 Task: Create a task  Implement a feature for users to collaborate on projects within the app , assign it to team member softage.10@softage.net in the project Visionary and update the status of the task to  At Risk , set the priority of the task to Medium.
Action: Mouse moved to (67, 440)
Screenshot: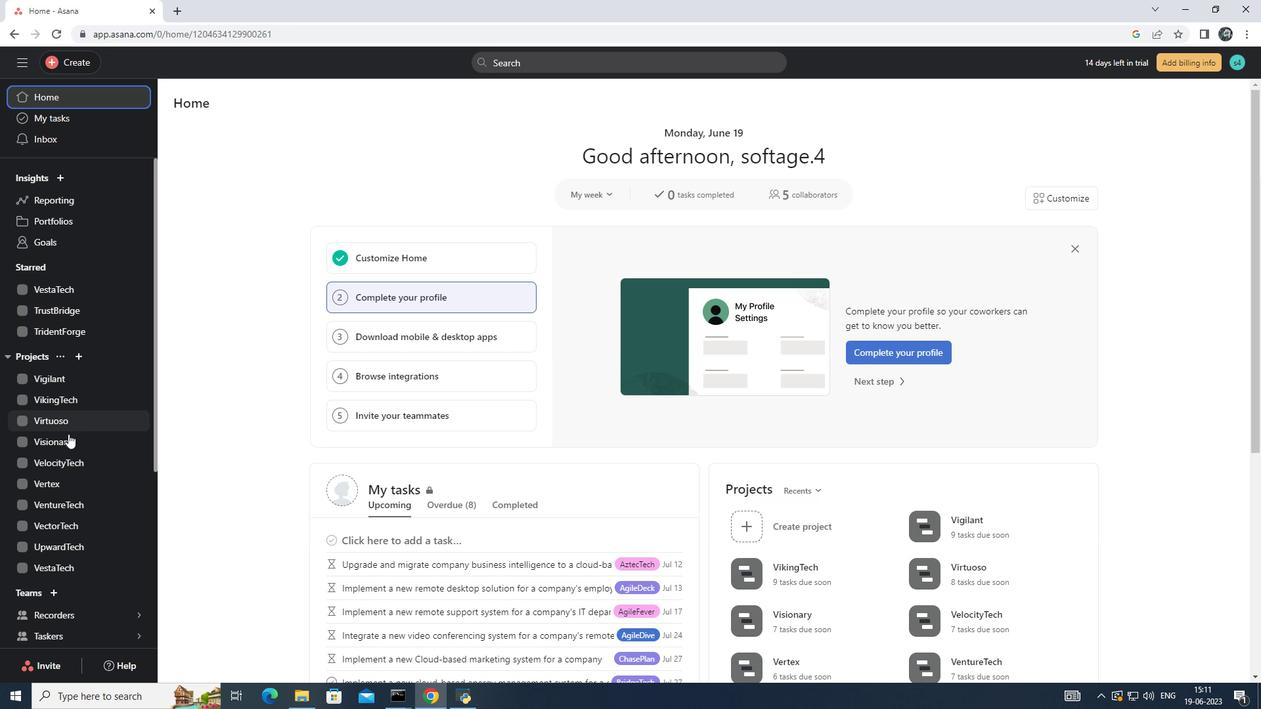 
Action: Mouse pressed left at (67, 440)
Screenshot: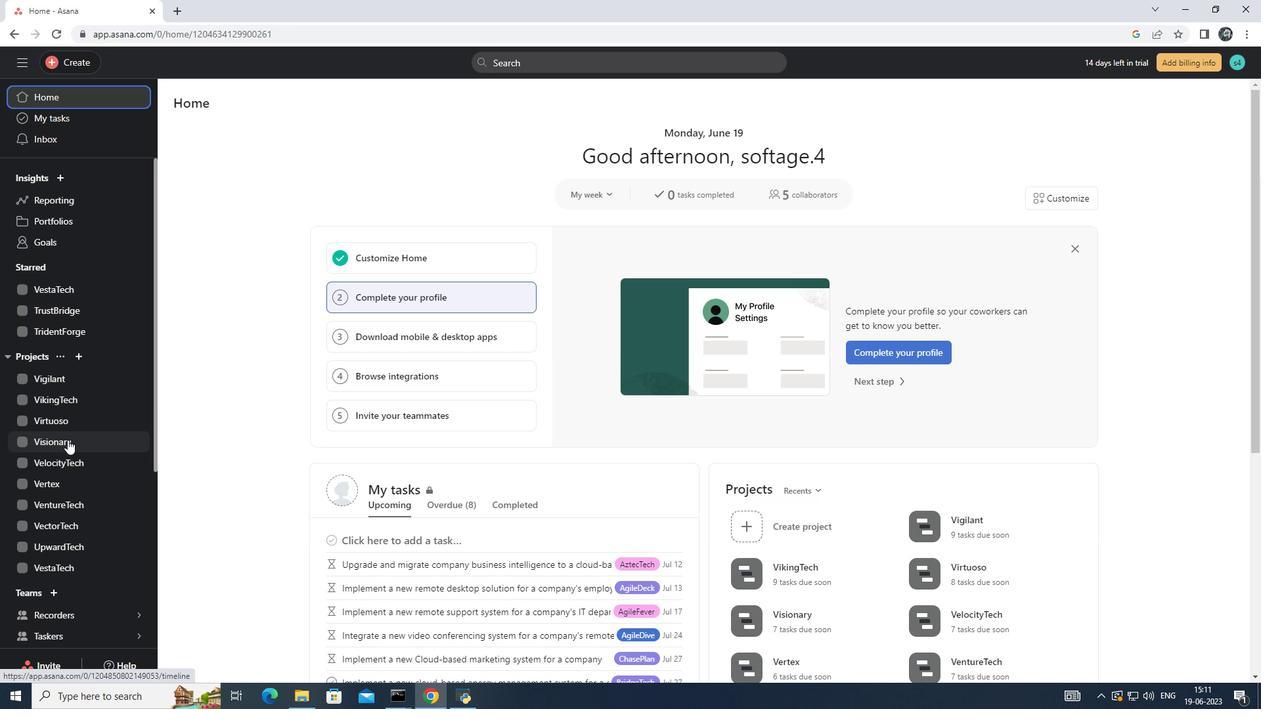 
Action: Mouse moved to (201, 160)
Screenshot: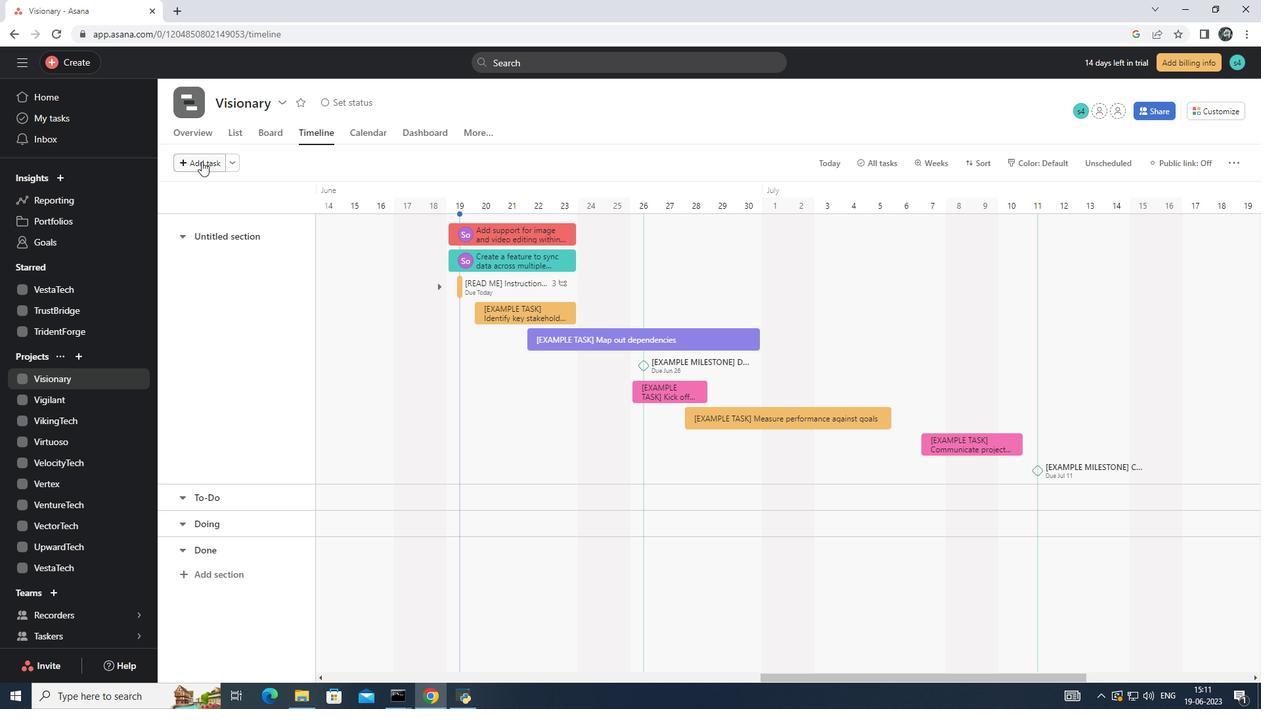 
Action: Mouse pressed left at (201, 160)
Screenshot: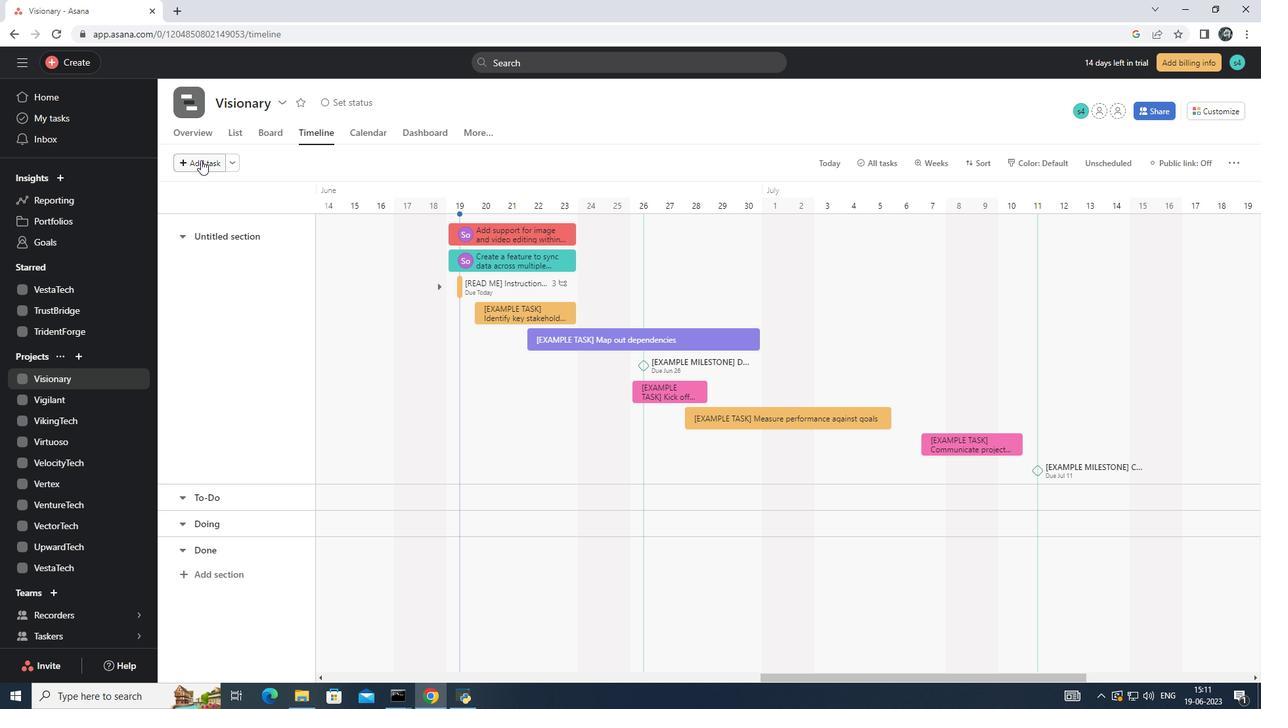 
Action: Mouse moved to (516, 232)
Screenshot: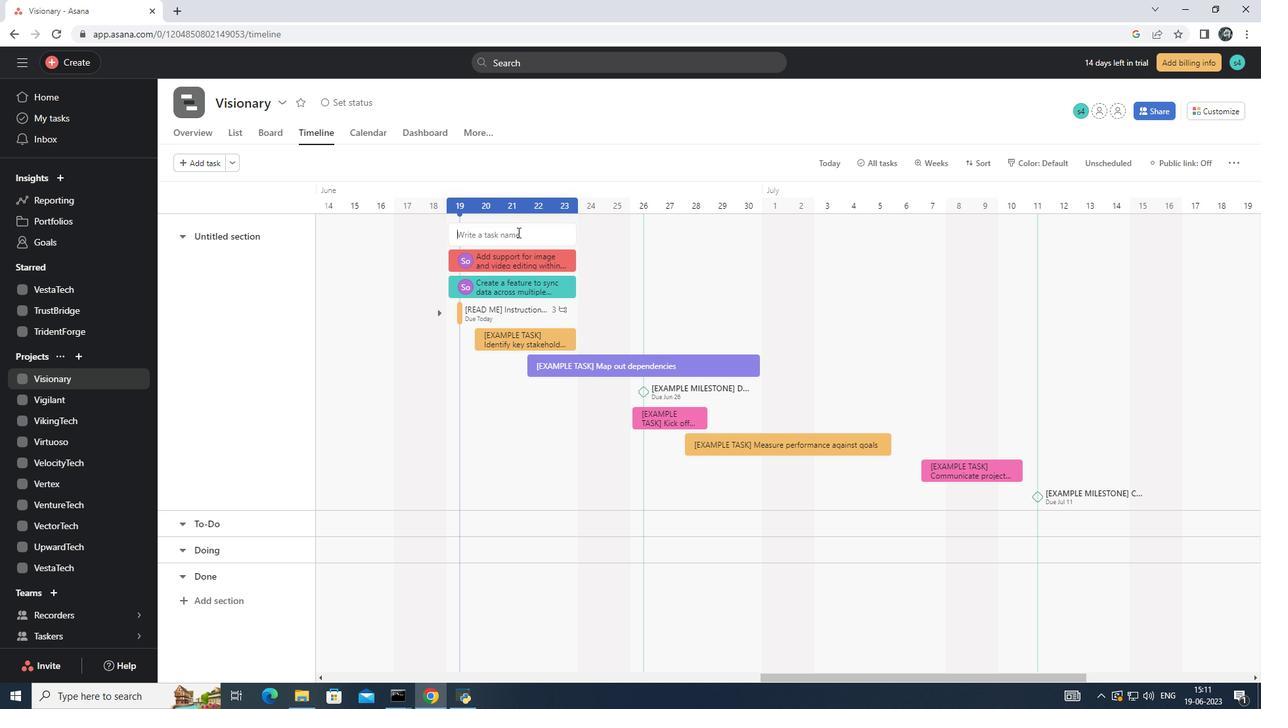 
Action: Mouse pressed left at (516, 232)
Screenshot: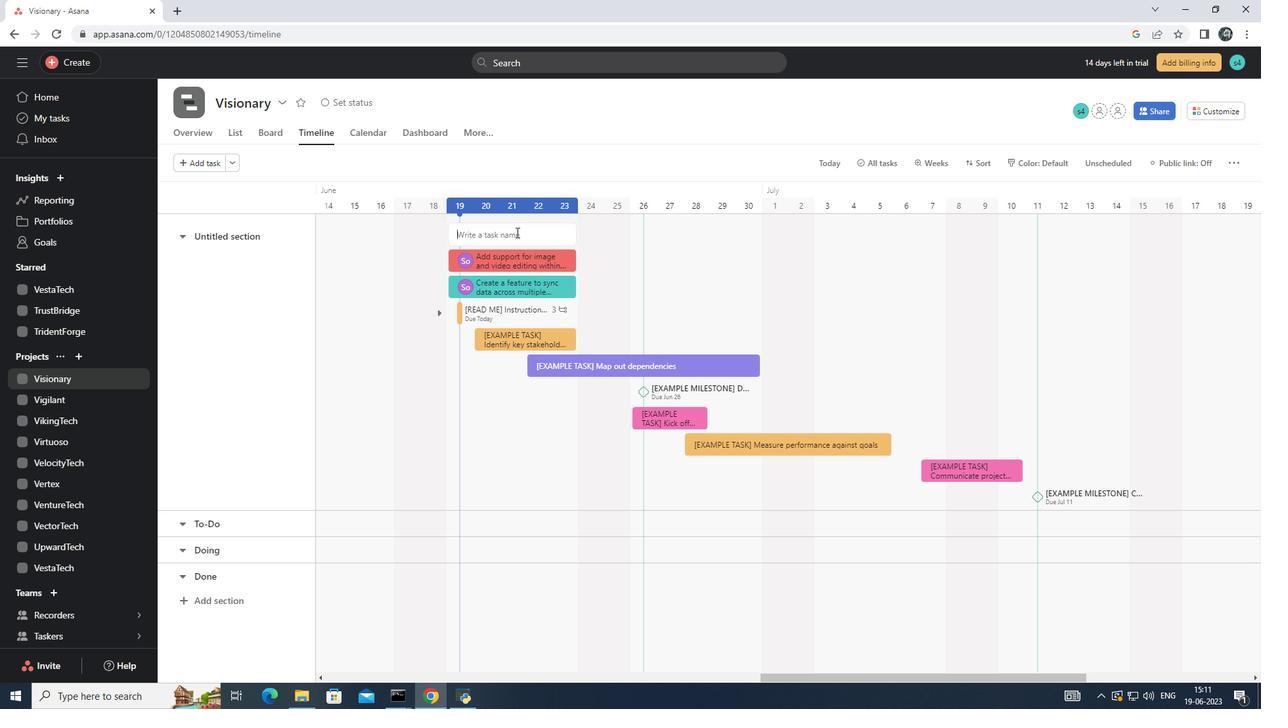 
Action: Key pressed <Key.shift>Implement<Key.space>a<Key.space>feature<Key.space>for<Key.space>users<Key.space>to<Key.space>collaborate<Key.space>on<Key.space>projects<Key.space>withib<Key.space>the<Key.space>aoo<Key.backspace><Key.backspace>pp<Key.left><Key.left><Key.left><Key.left><Key.left><Key.left><Key.left><Key.left><Key.backspace>n<Key.enter>
Screenshot: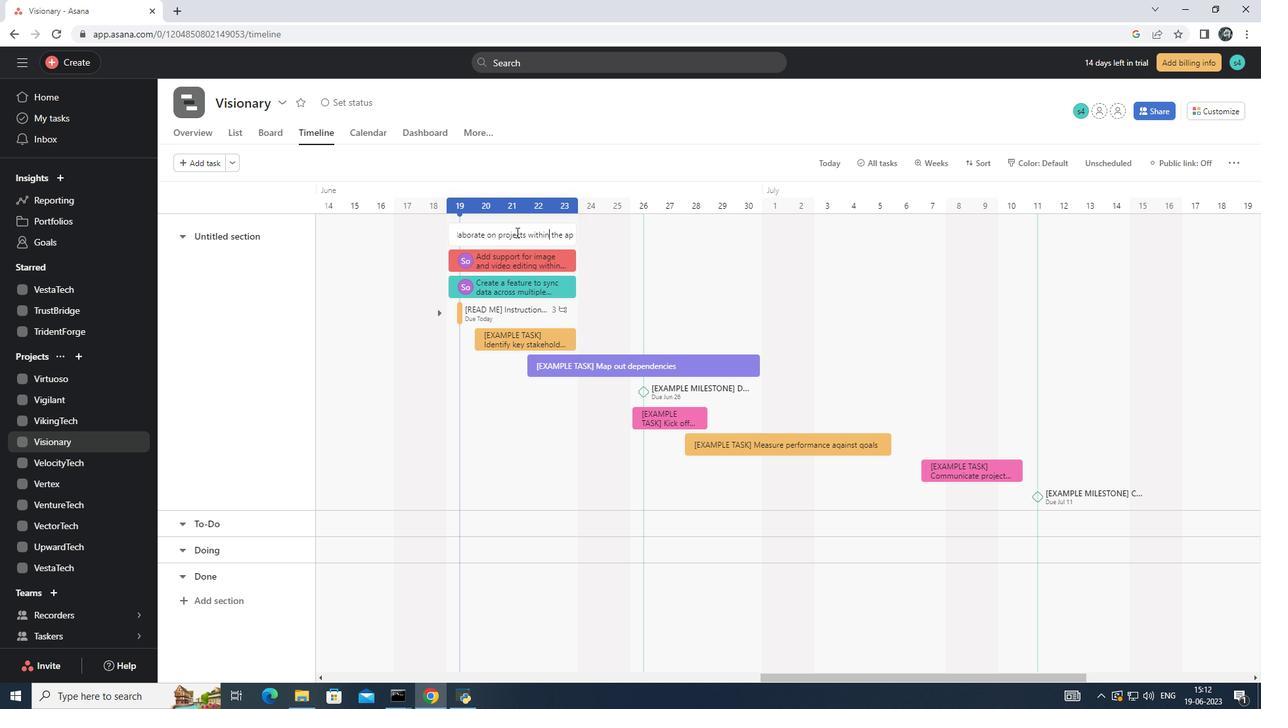
Action: Mouse pressed left at (516, 232)
Screenshot: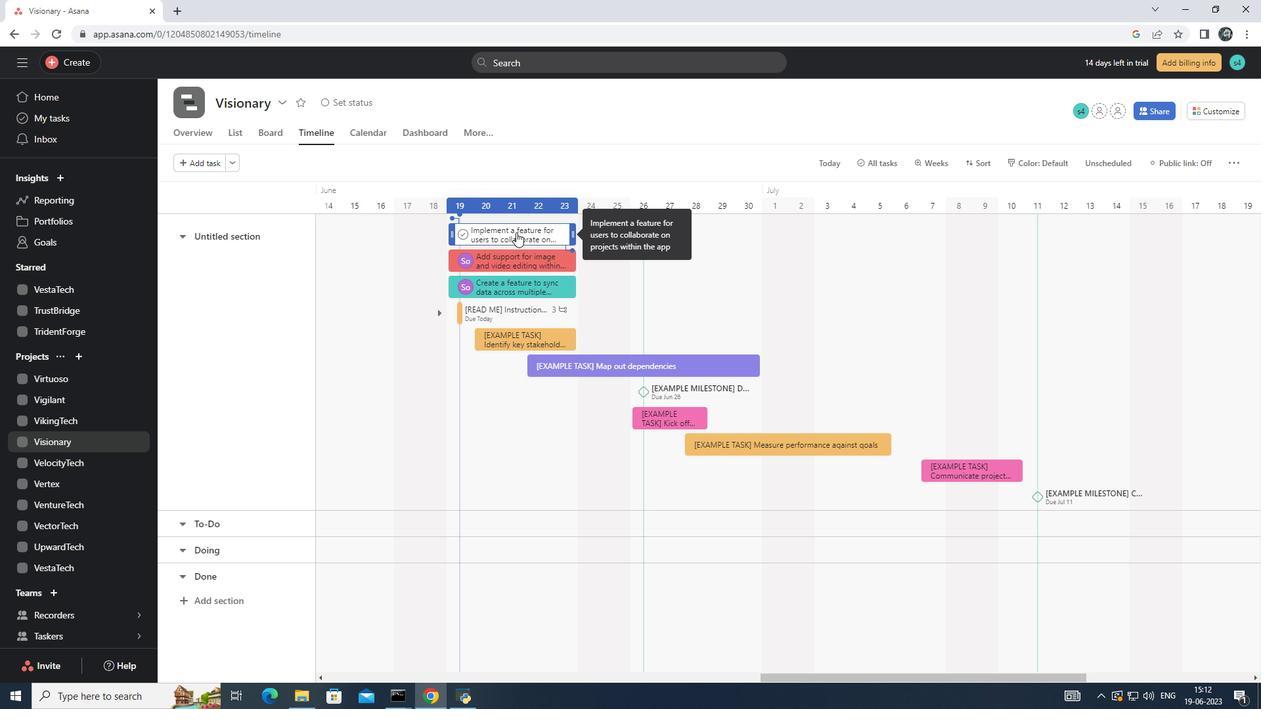
Action: Mouse moved to (921, 253)
Screenshot: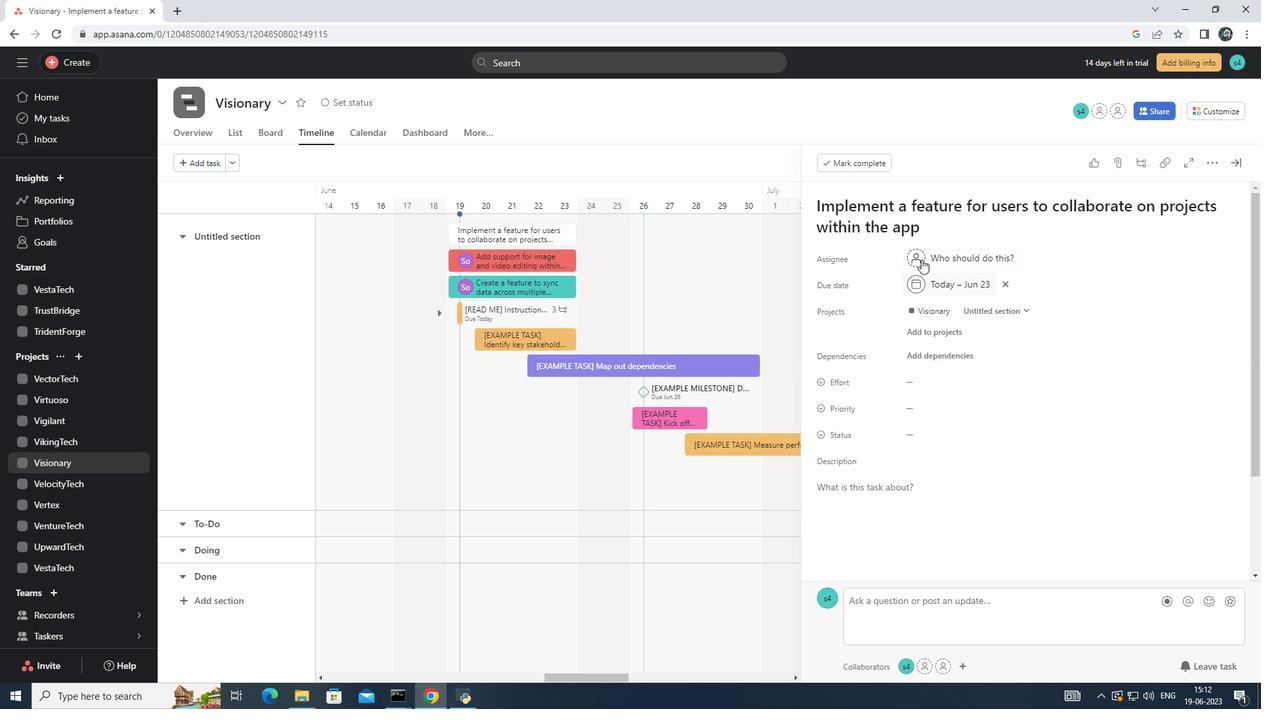 
Action: Mouse pressed left at (921, 253)
Screenshot: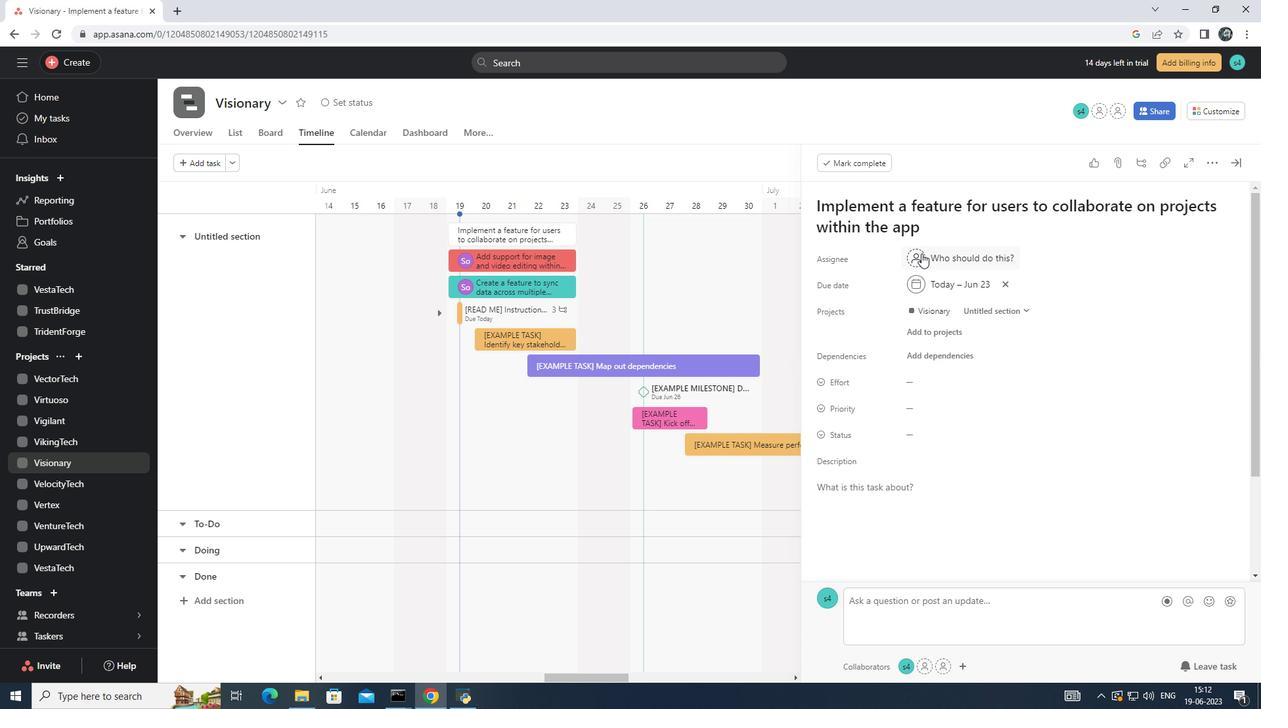 
Action: Mouse moved to (957, 258)
Screenshot: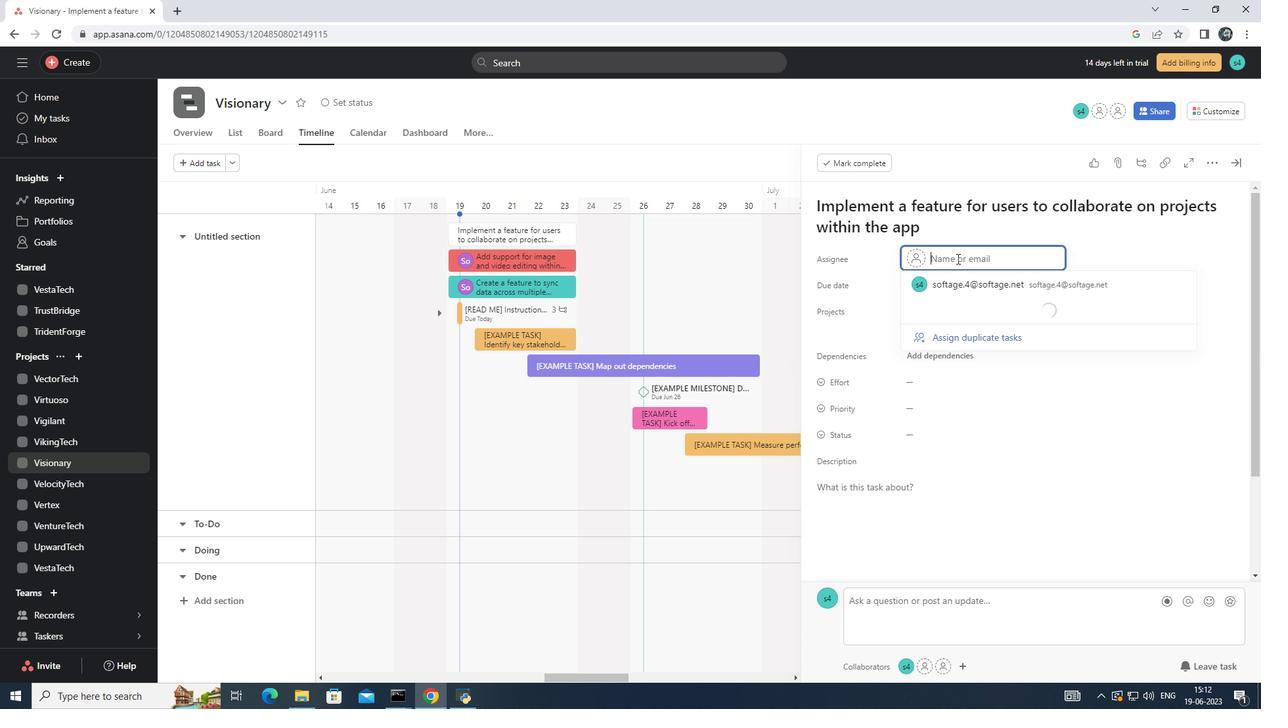 
Action: Key pressed softage.10<Key.shift>@softage.net<Key.enter>
Screenshot: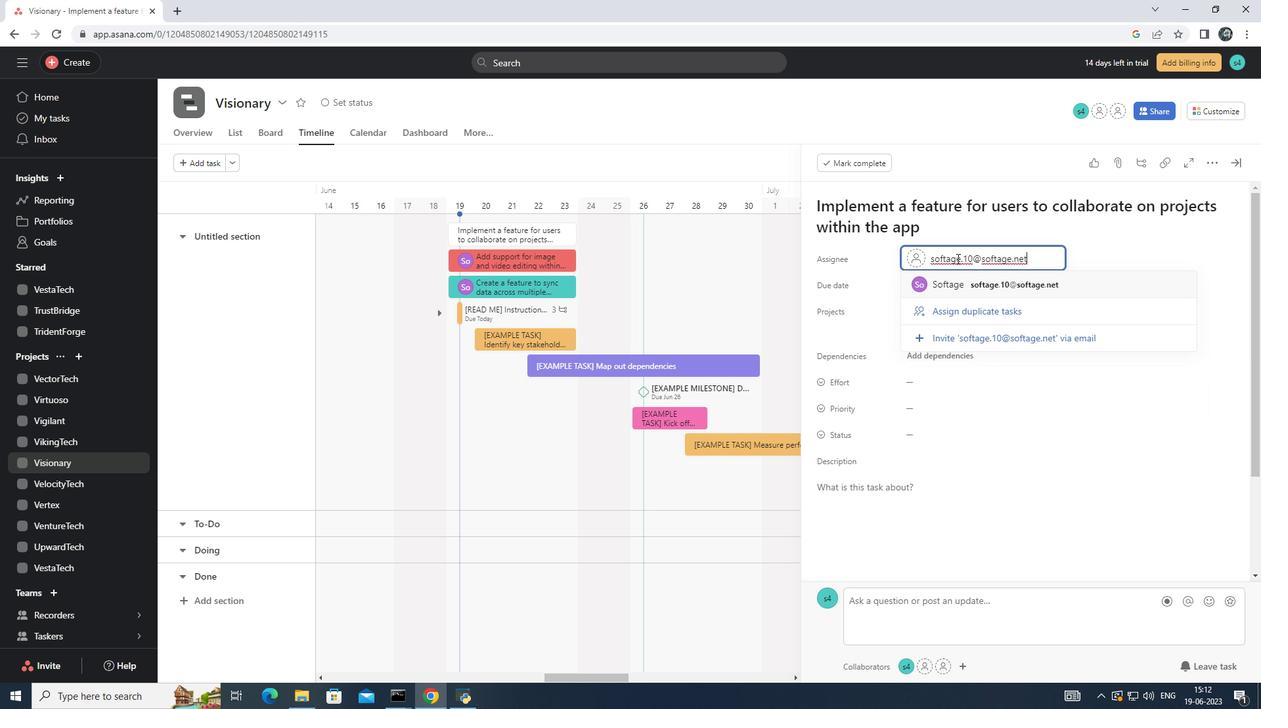
Action: Mouse moved to (950, 437)
Screenshot: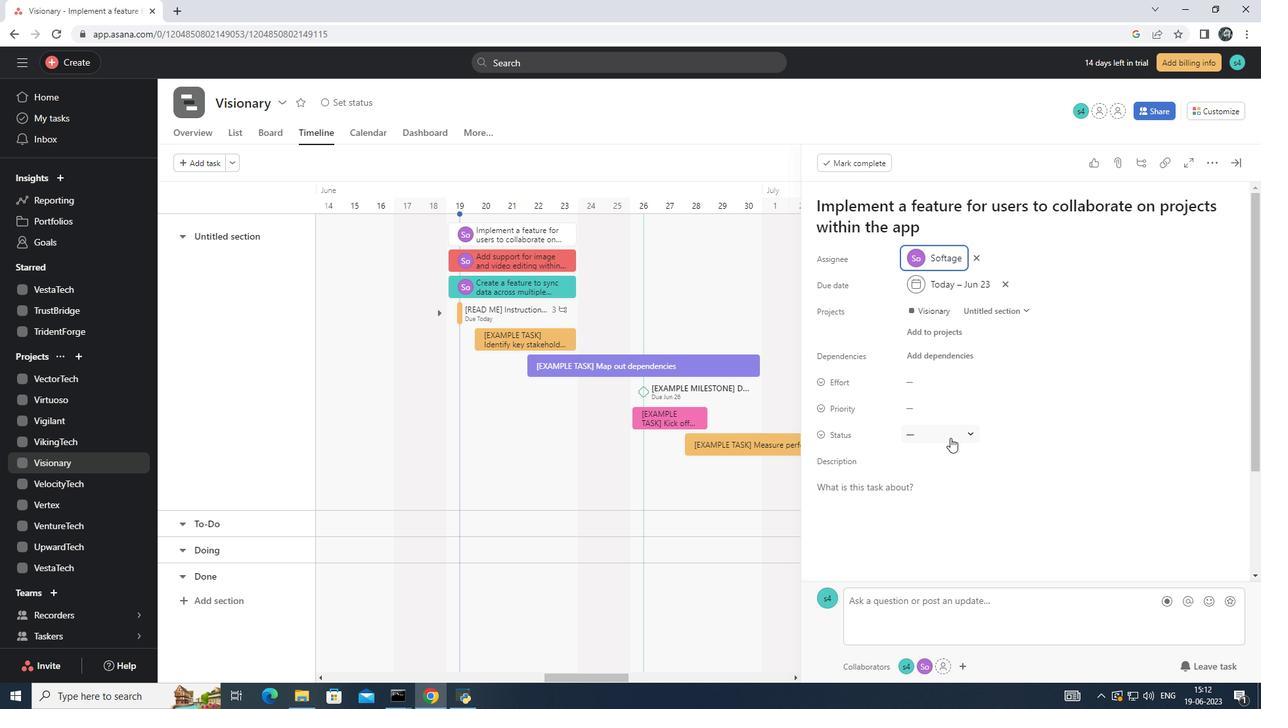 
Action: Mouse pressed left at (950, 437)
Screenshot: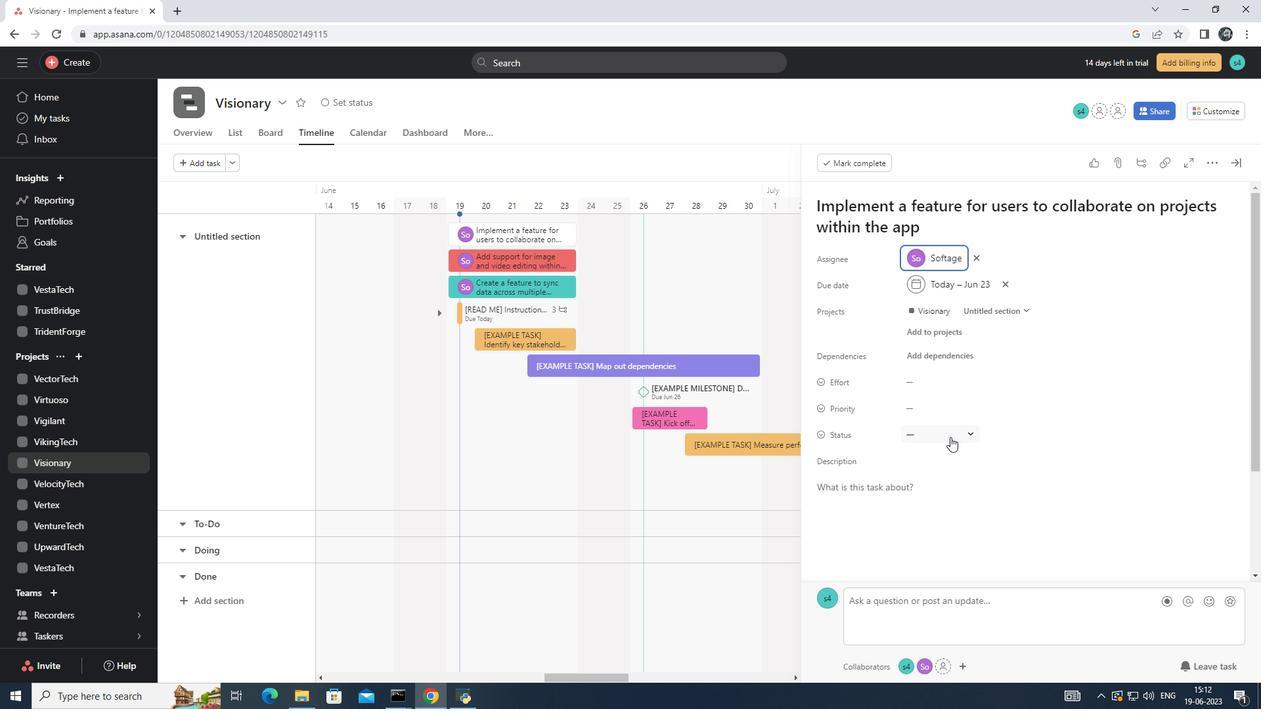 
Action: Mouse moved to (969, 501)
Screenshot: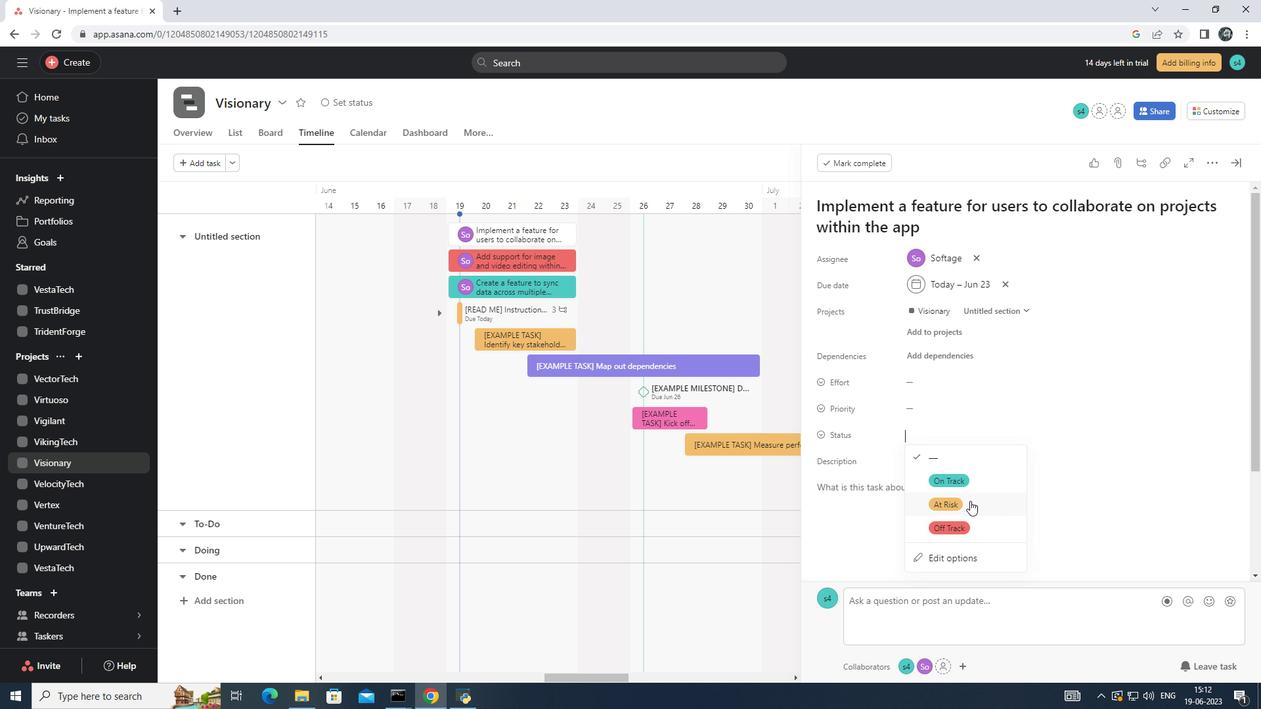 
Action: Mouse pressed left at (969, 501)
Screenshot: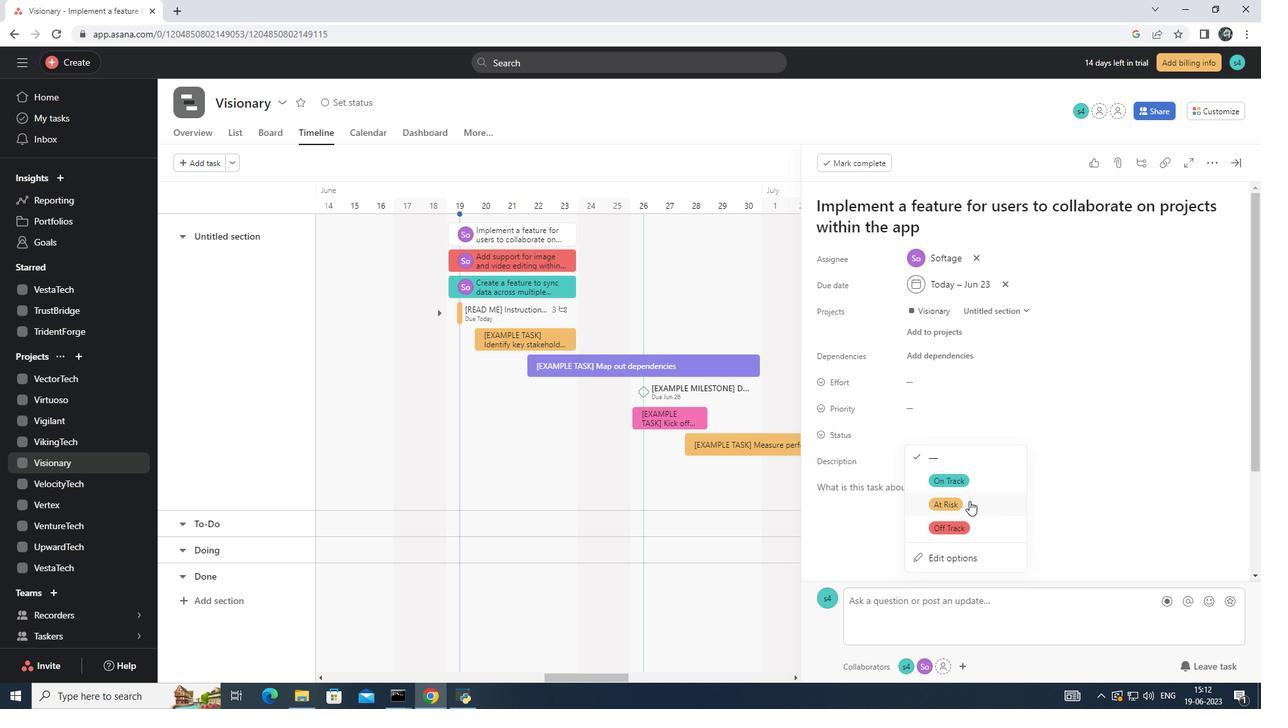 
Action: Mouse moved to (948, 409)
Screenshot: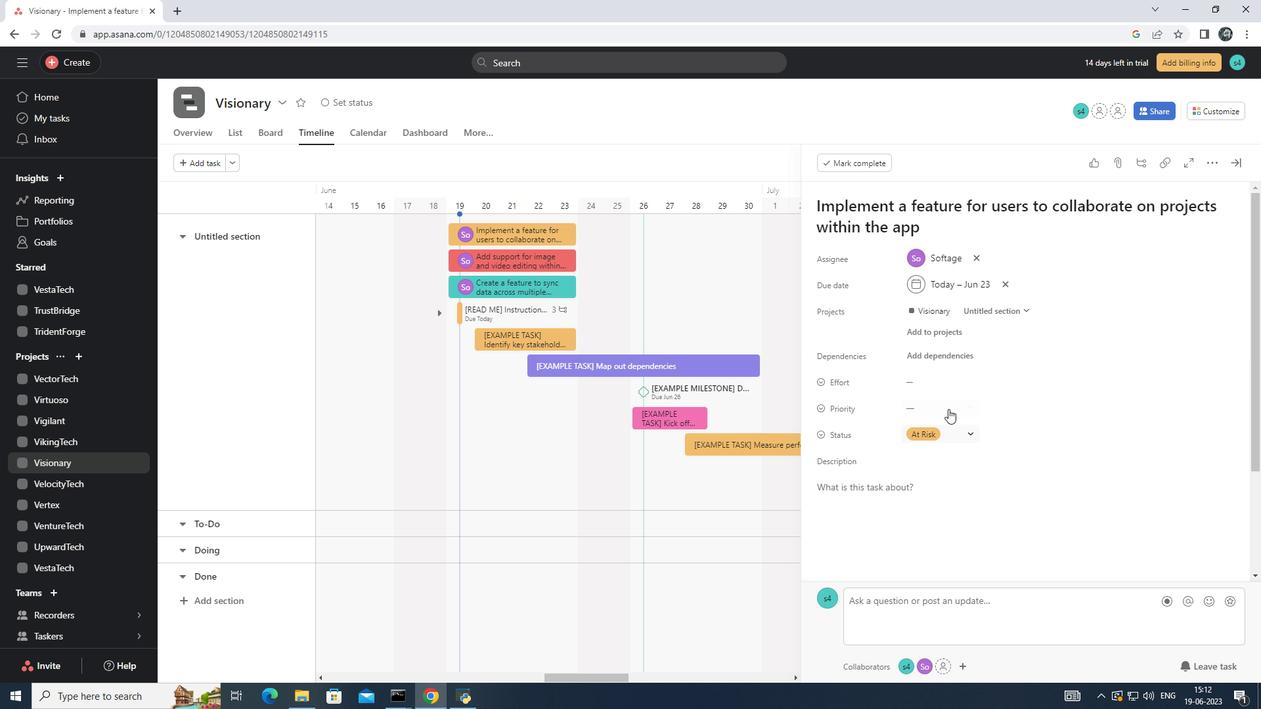 
Action: Mouse pressed left at (948, 409)
Screenshot: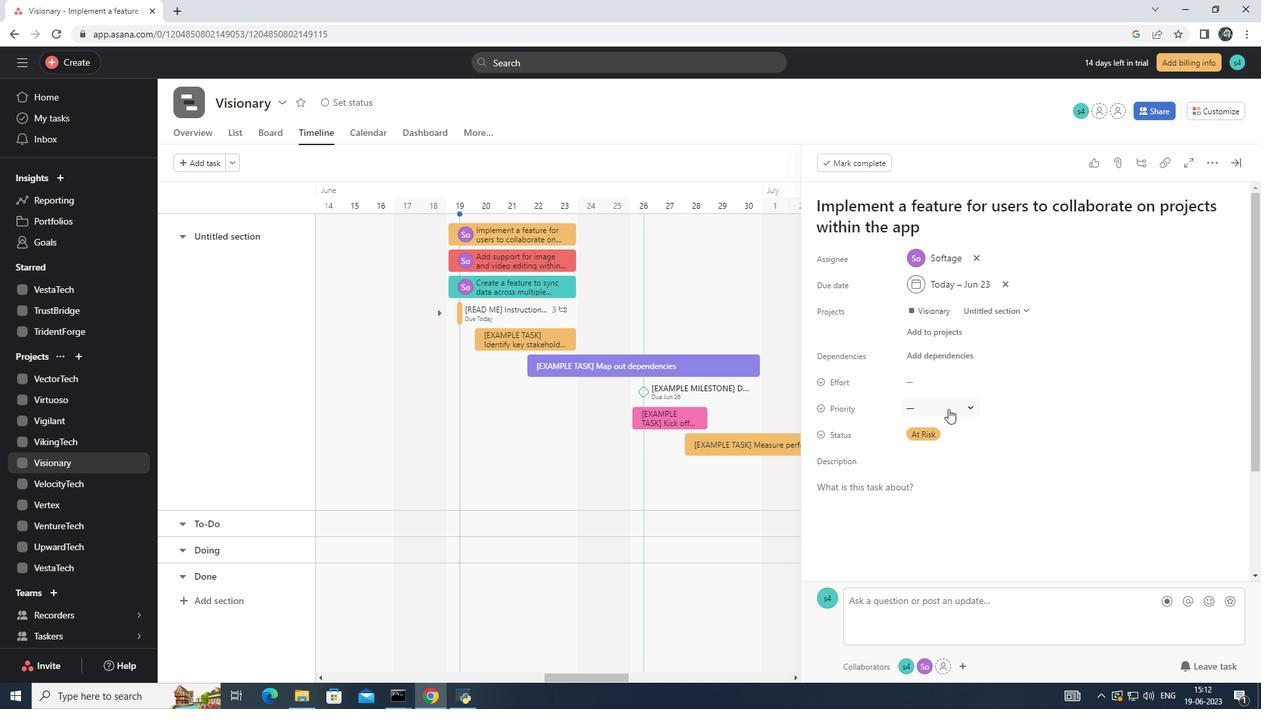 
Action: Mouse moved to (975, 476)
Screenshot: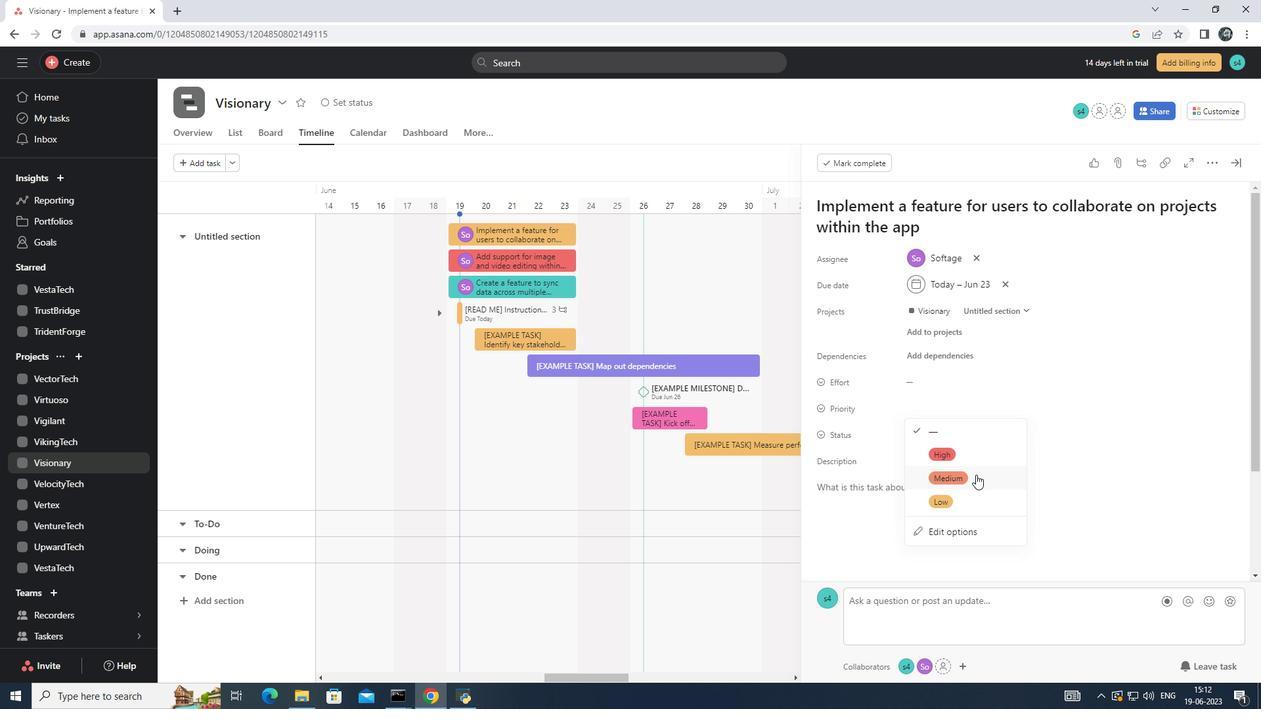 
Action: Mouse pressed left at (975, 476)
Screenshot: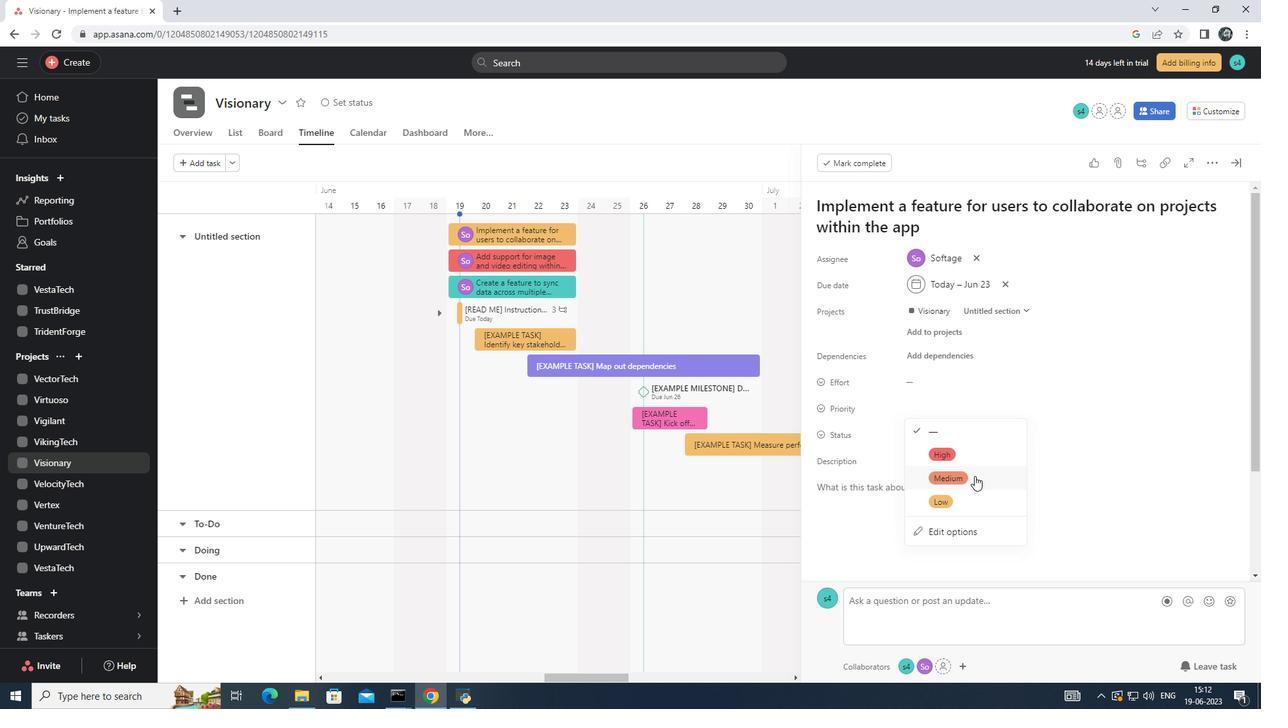 
